 Task: Create Card Warehouse Management Review in Board Brand Messaging Development to Workspace Email Service Providers. Create Card Education Conference Review in Board Email Marketing List Cleaning and Segmentation to Workspace Email Service Providers. Create Card Manufacturing Planning in Board Product Quality Control and Assurance to Workspace Email Service Providers
Action: Mouse moved to (78, 245)
Screenshot: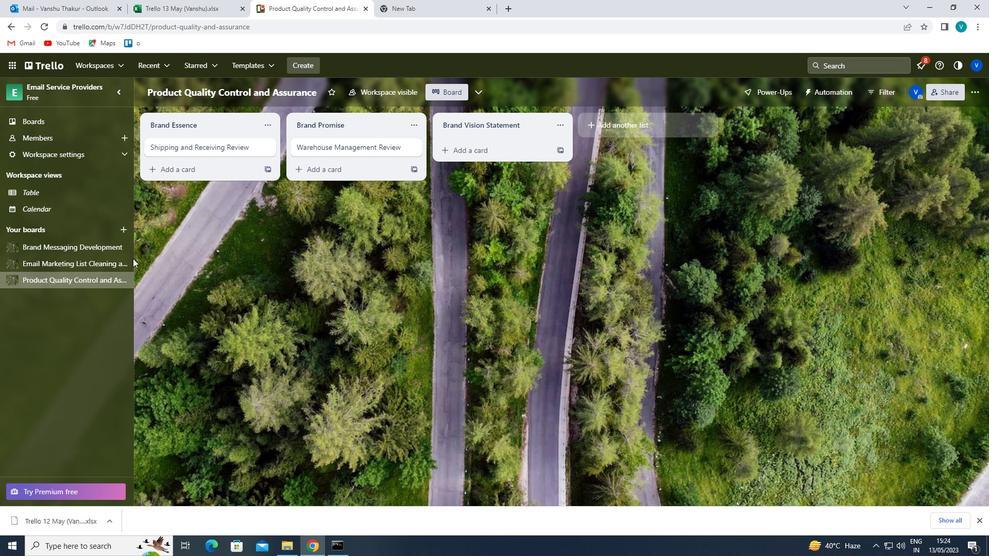 
Action: Mouse pressed left at (78, 245)
Screenshot: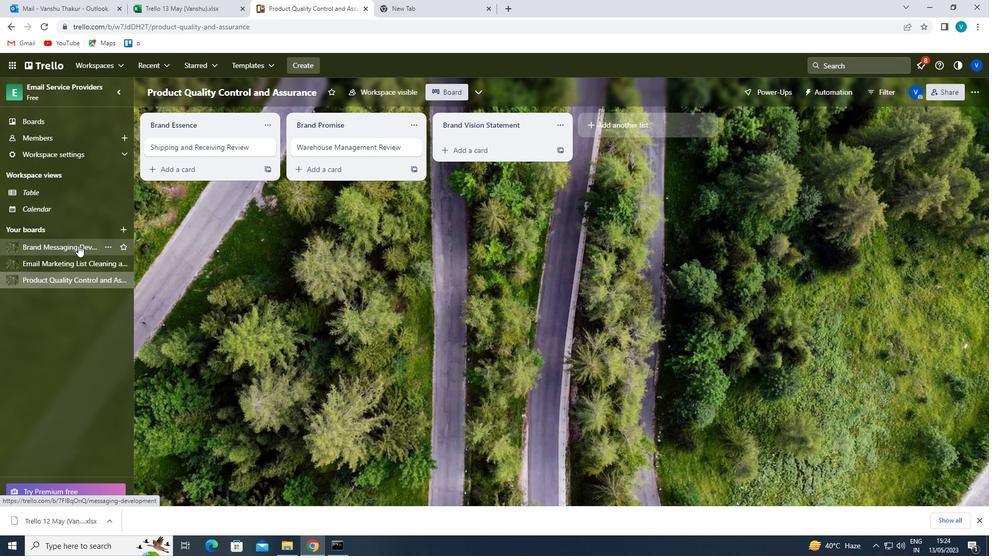 
Action: Mouse moved to (496, 151)
Screenshot: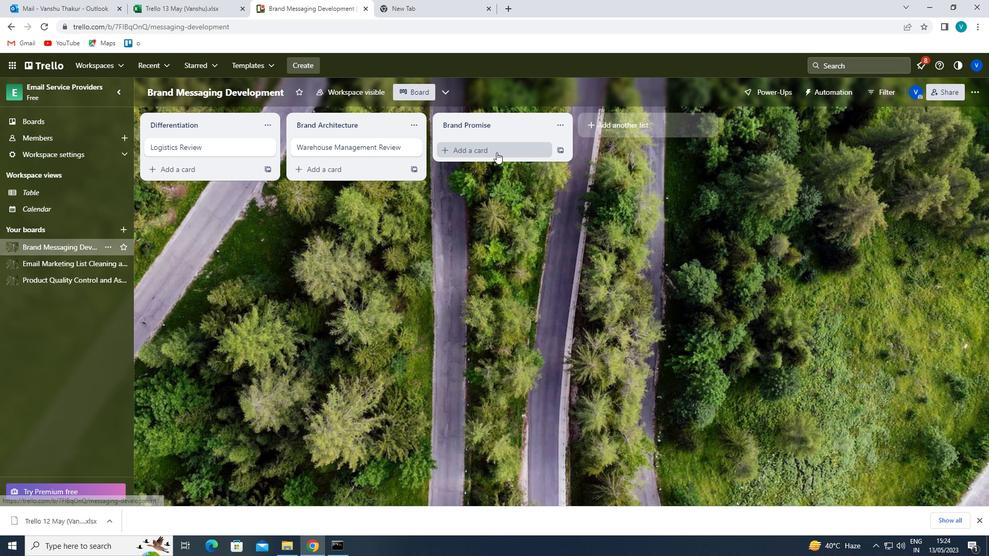 
Action: Mouse pressed left at (496, 151)
Screenshot: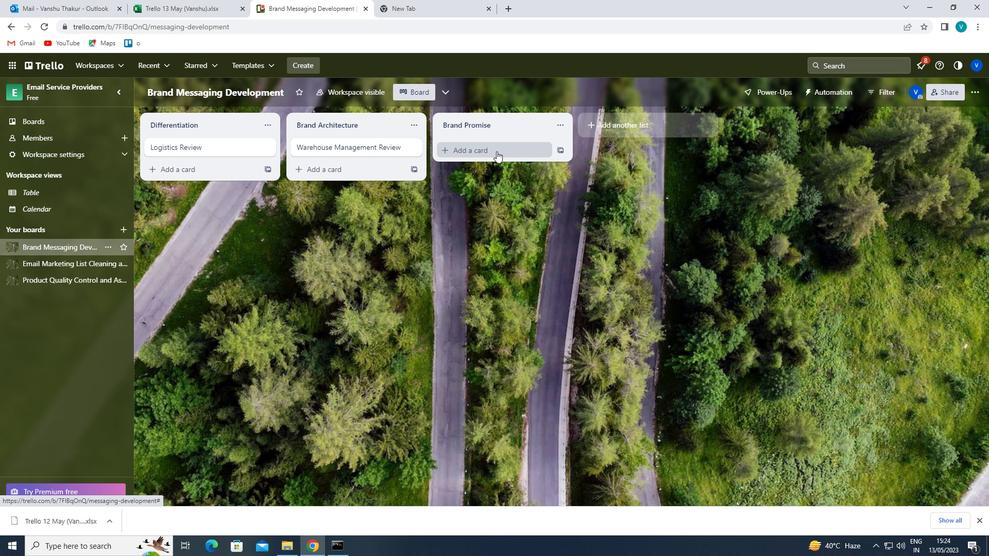 
Action: Key pressed <Key.shift>WAREHUSE<Key.space><Key.left><Key.left><Key.left><Key.left>O<Key.right><Key.right><Key.right><Key.space><Key.shift>MANAGEMENT<Key.space><Key.shift>REVIEW<Key.enter>
Screenshot: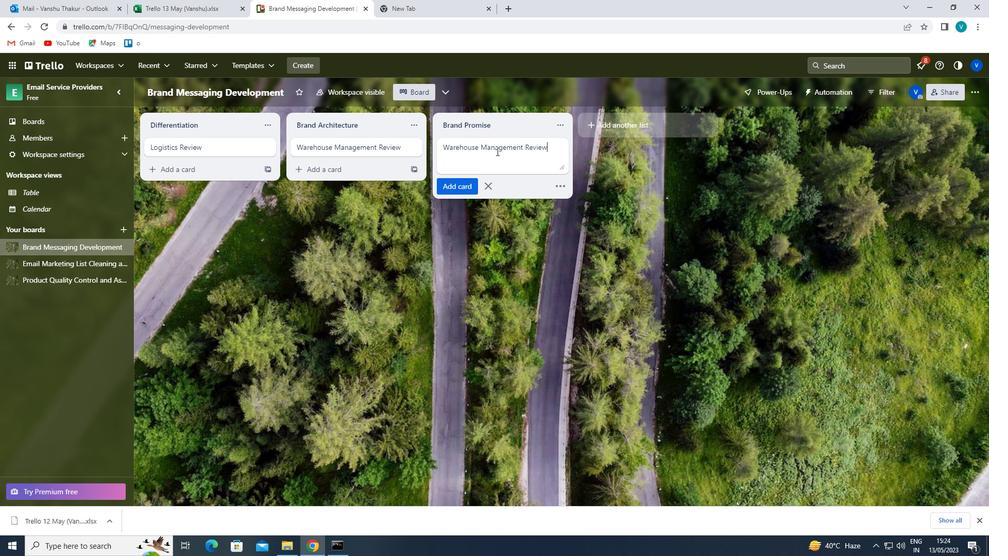 
Action: Mouse moved to (71, 257)
Screenshot: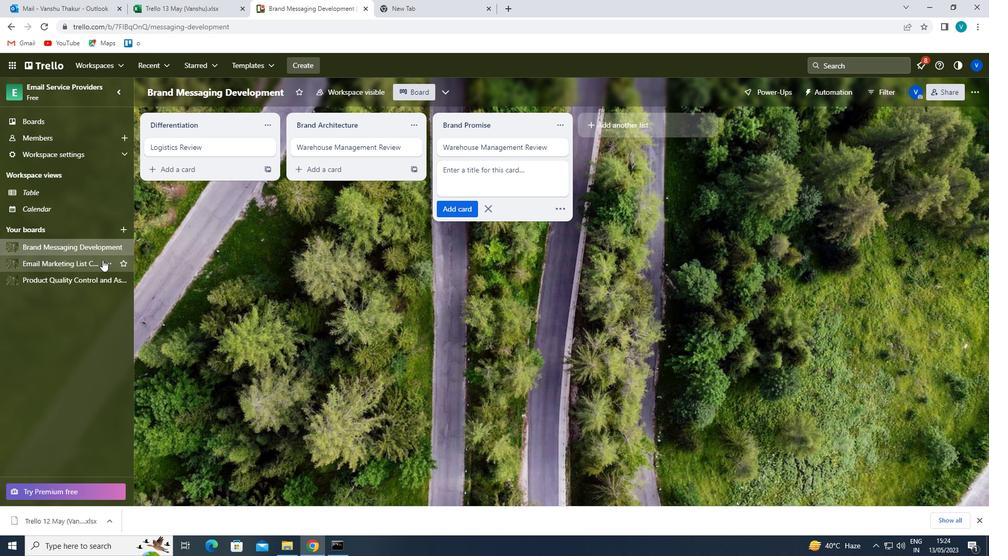 
Action: Mouse pressed left at (71, 257)
Screenshot: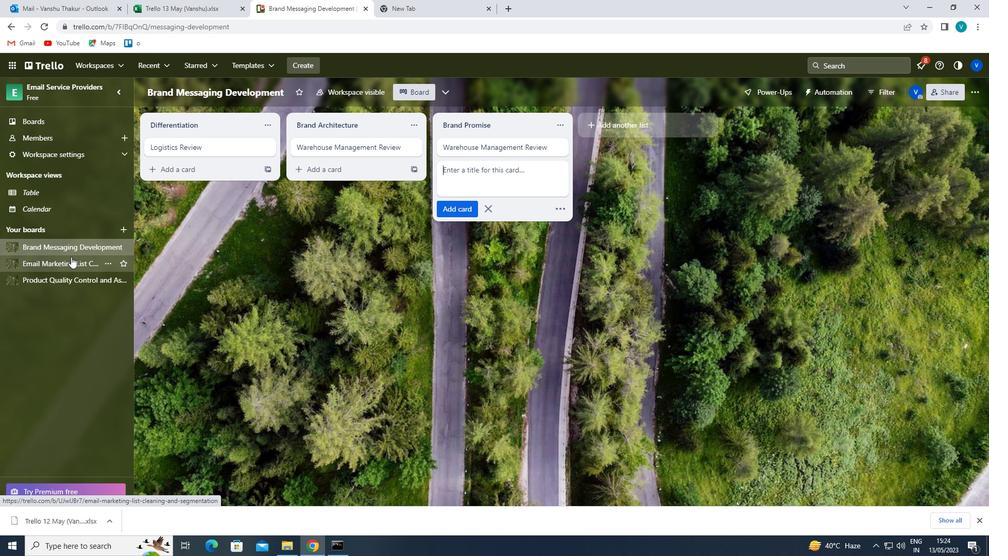 
Action: Mouse moved to (481, 145)
Screenshot: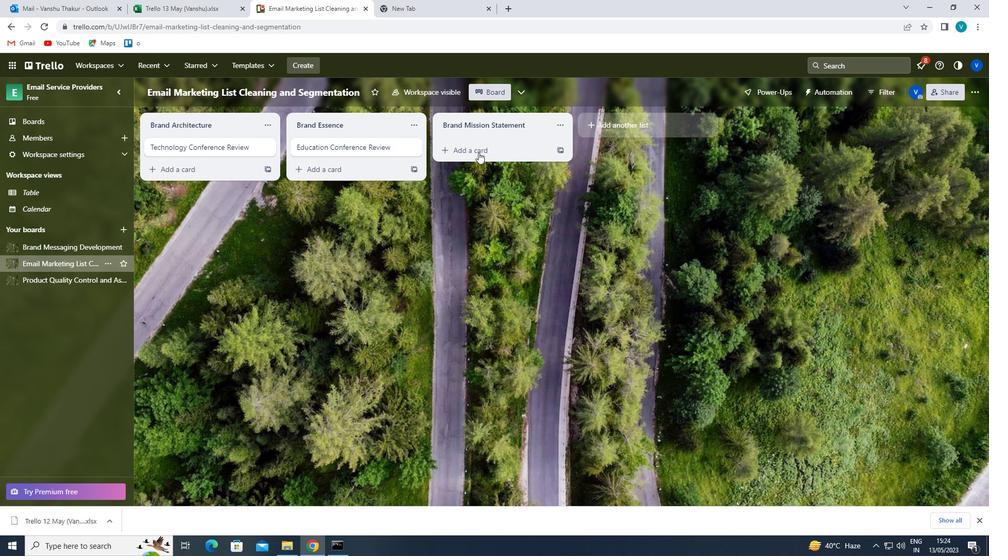
Action: Mouse pressed left at (481, 145)
Screenshot: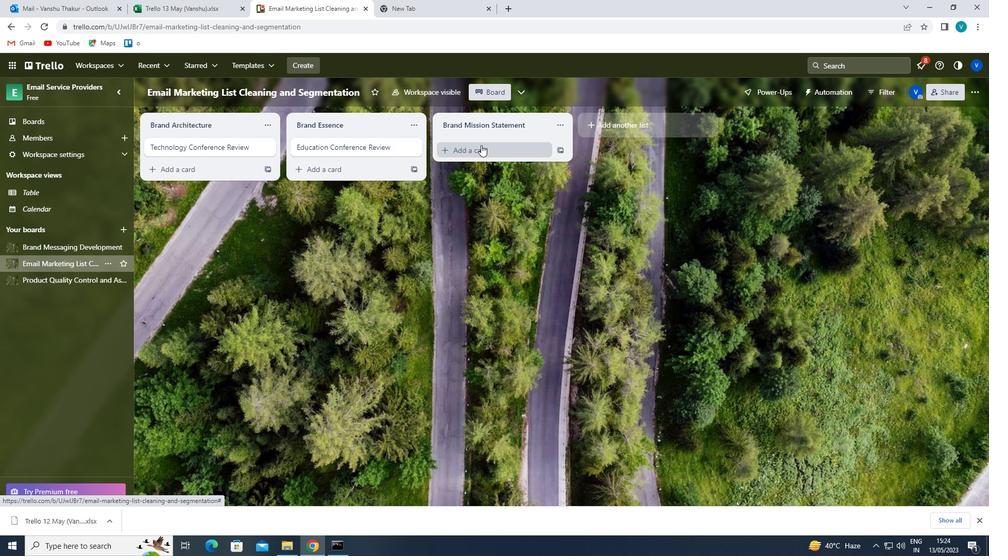
Action: Key pressed <Key.shift>EDUCATION<Key.space><Key.shift>CONFERENCE<Key.space><Key.shift>REVIEW<Key.enter>
Screenshot: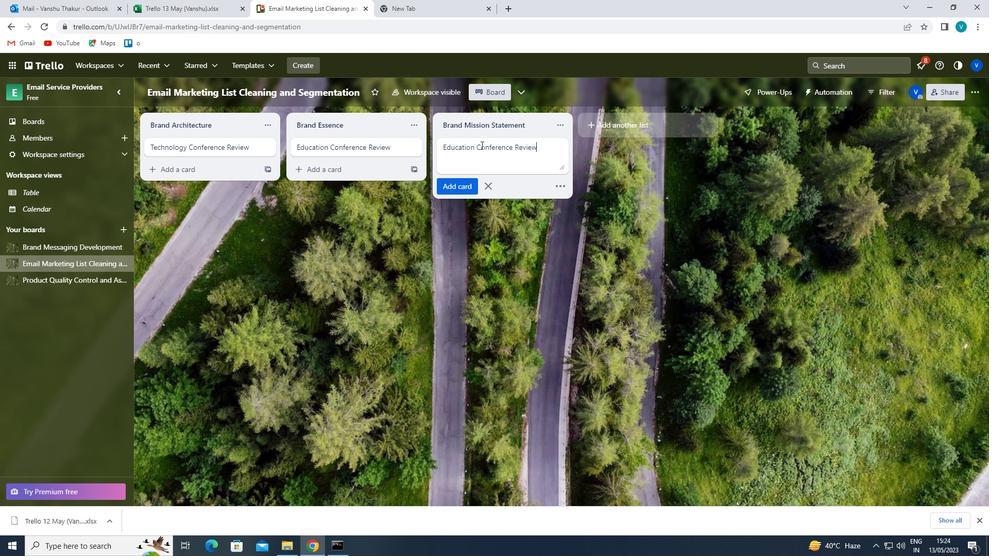
Action: Mouse moved to (74, 284)
Screenshot: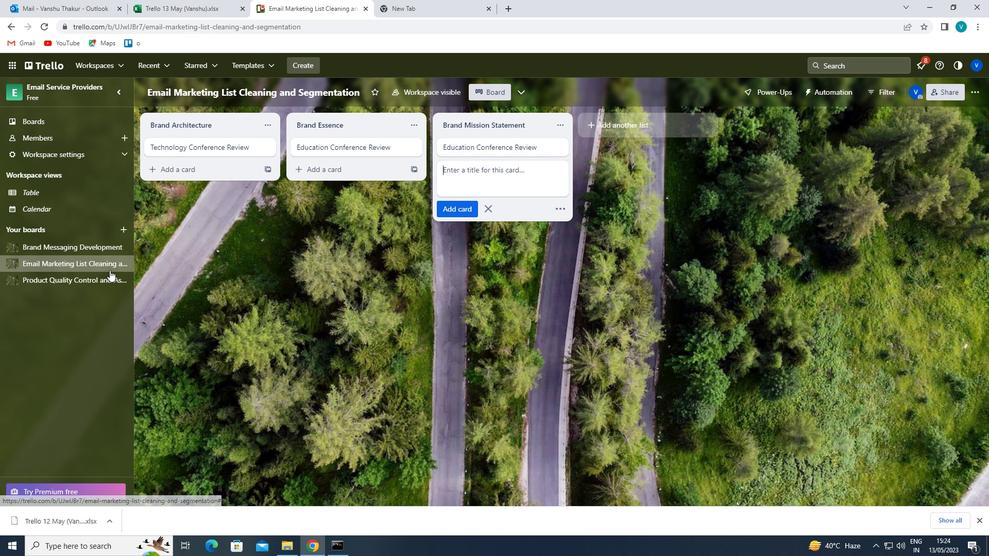 
Action: Mouse pressed left at (74, 284)
Screenshot: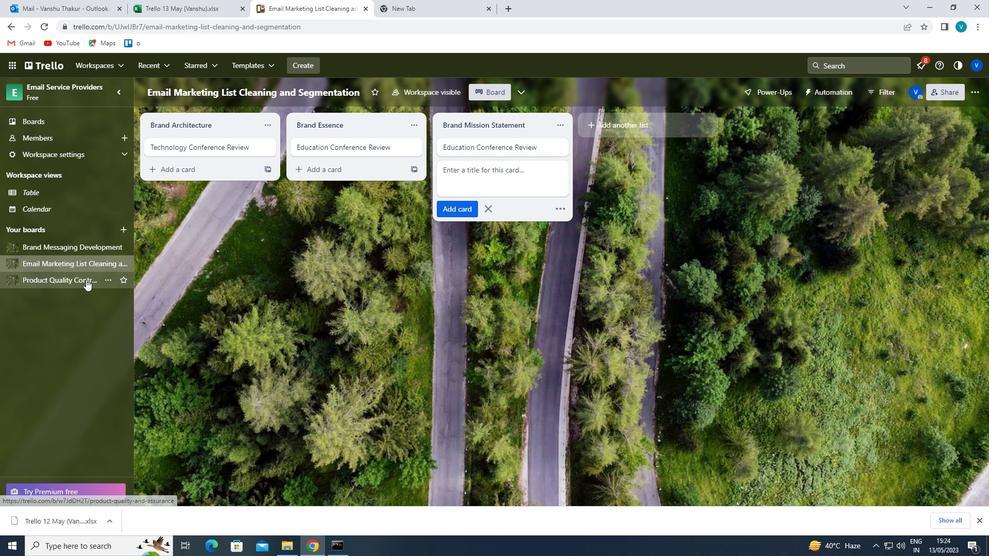 
Action: Mouse moved to (459, 147)
Screenshot: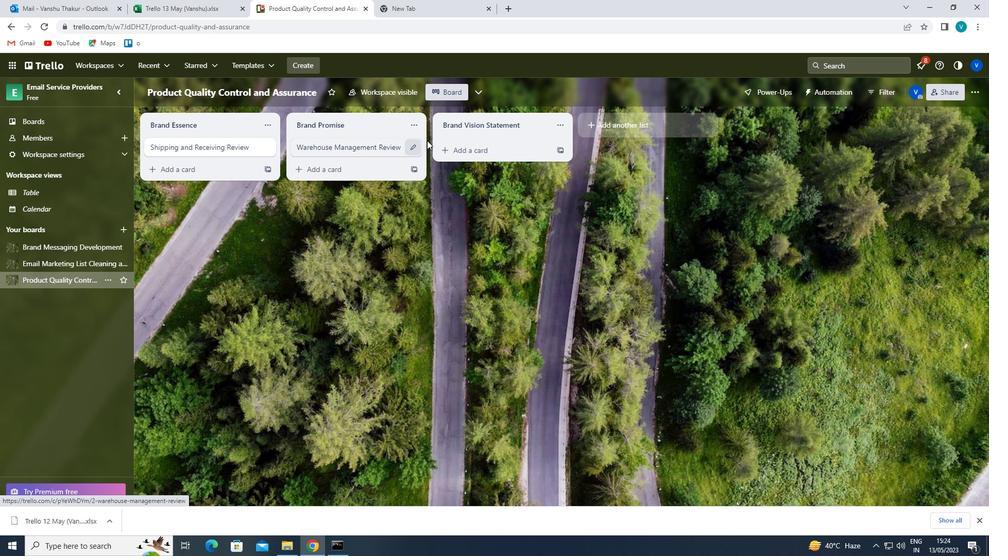 
Action: Mouse pressed left at (459, 147)
Screenshot: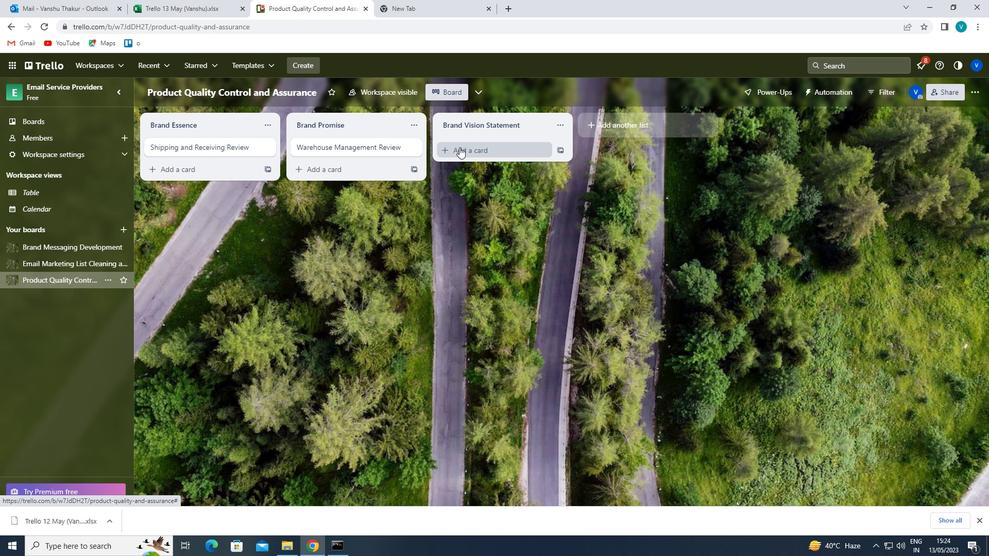 
Action: Key pressed <Key.shift><Key.shift><Key.shift><Key.shift><Key.shift>MANUFACTURING<Key.space><Key.shift>PLANNING<Key.enter>
Screenshot: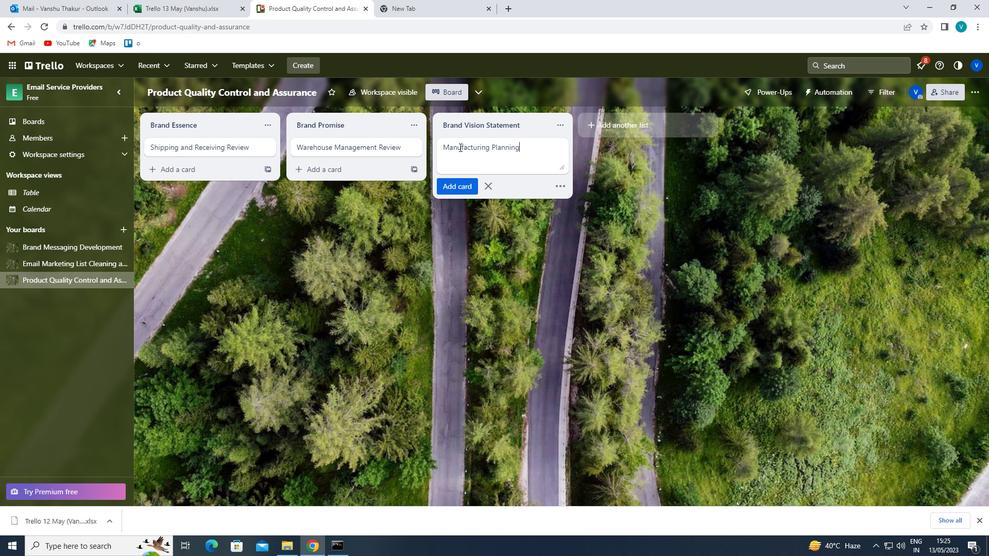
